 Task: Create in the project AgileJump and in the Backlog issue 'Implement a new cloud-based supply chain management system for a company with advanced supply chain visibility and planning features' a child issue 'Code optimization for energy-efficient data compression', and assign it to team member softage.1@softage.net. Create in the project AgileJump and in the Backlog issue 'Integrate a new product customization feature into an existing e-commerce website to enhance product personalization and user experience' a child issue 'Email campaign click-through rate tracking and analysis', and assign it to team member softage.2@softage.net
Action: Mouse moved to (175, 54)
Screenshot: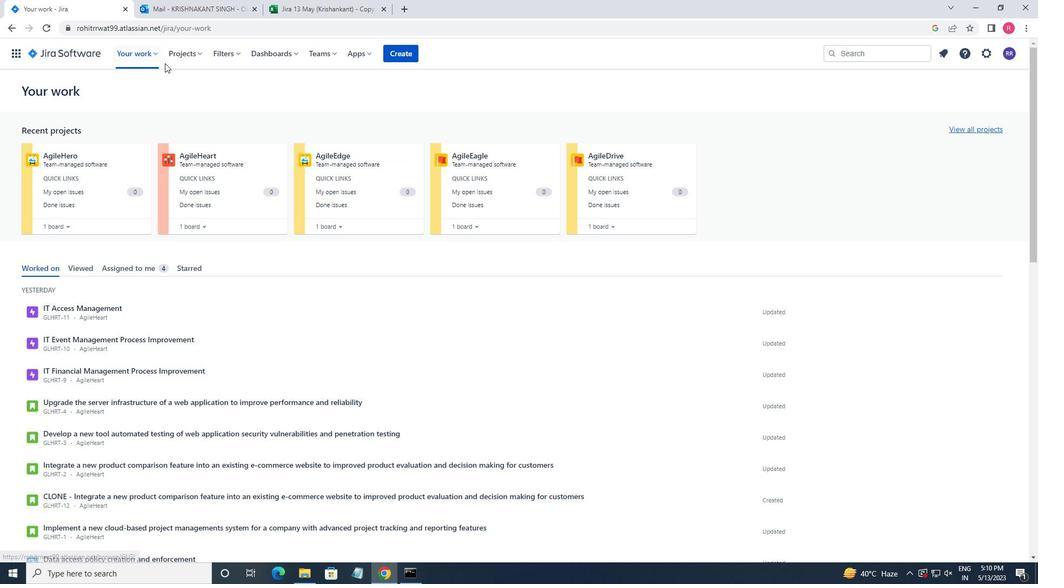 
Action: Mouse pressed left at (175, 54)
Screenshot: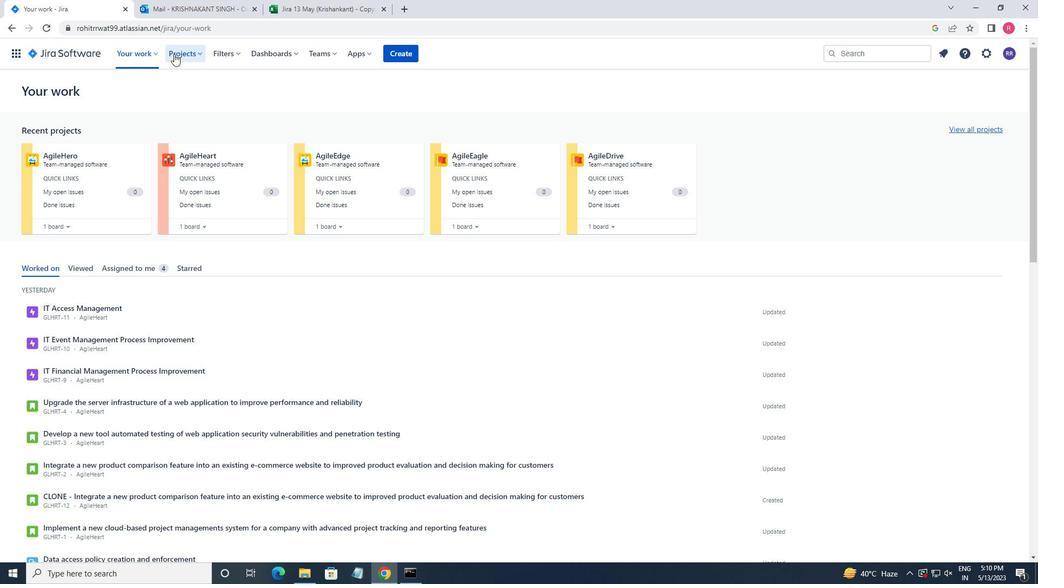 
Action: Mouse moved to (215, 95)
Screenshot: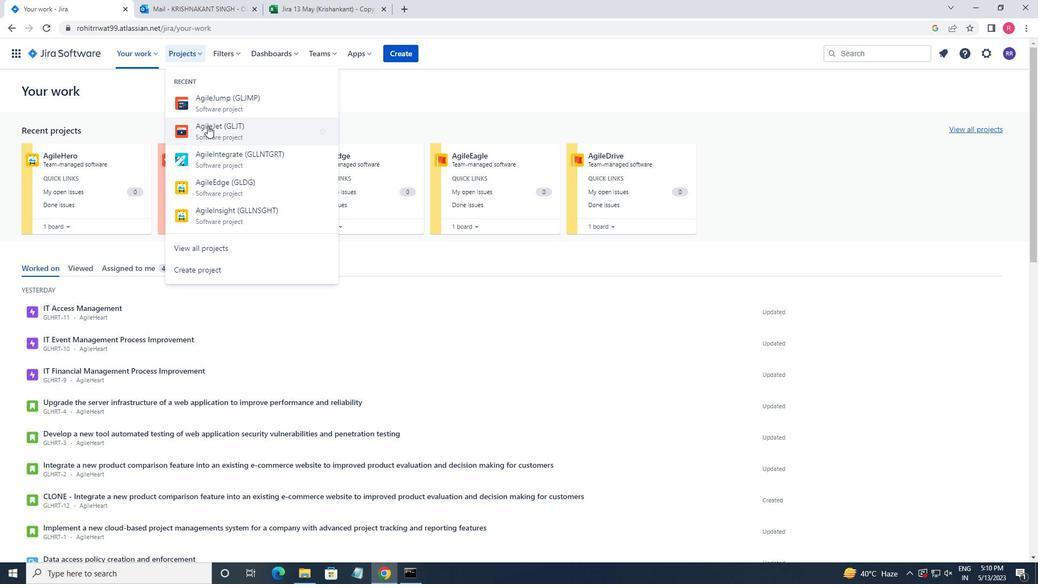 
Action: Mouse pressed left at (215, 95)
Screenshot: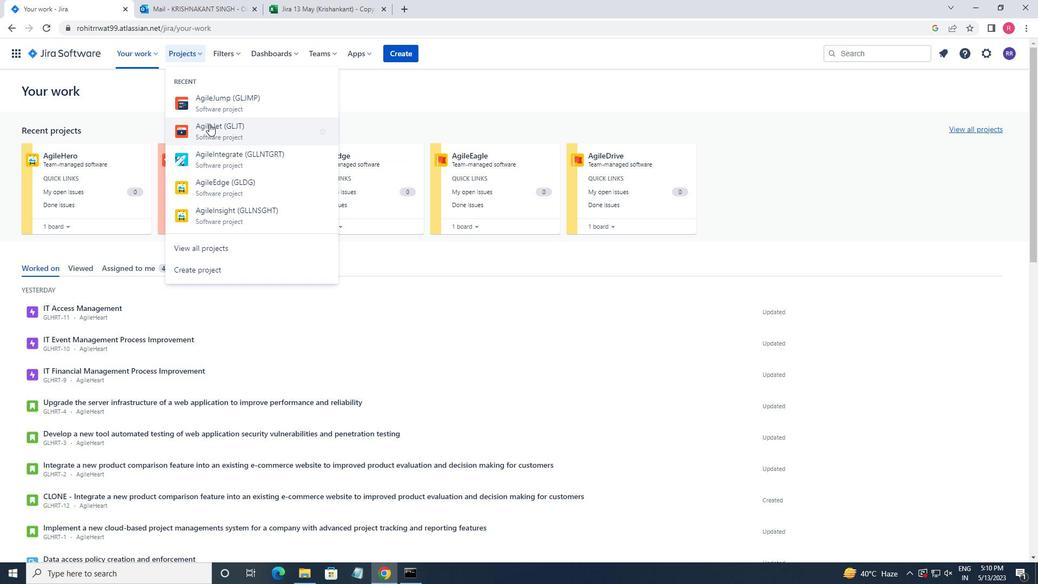 
Action: Mouse moved to (72, 158)
Screenshot: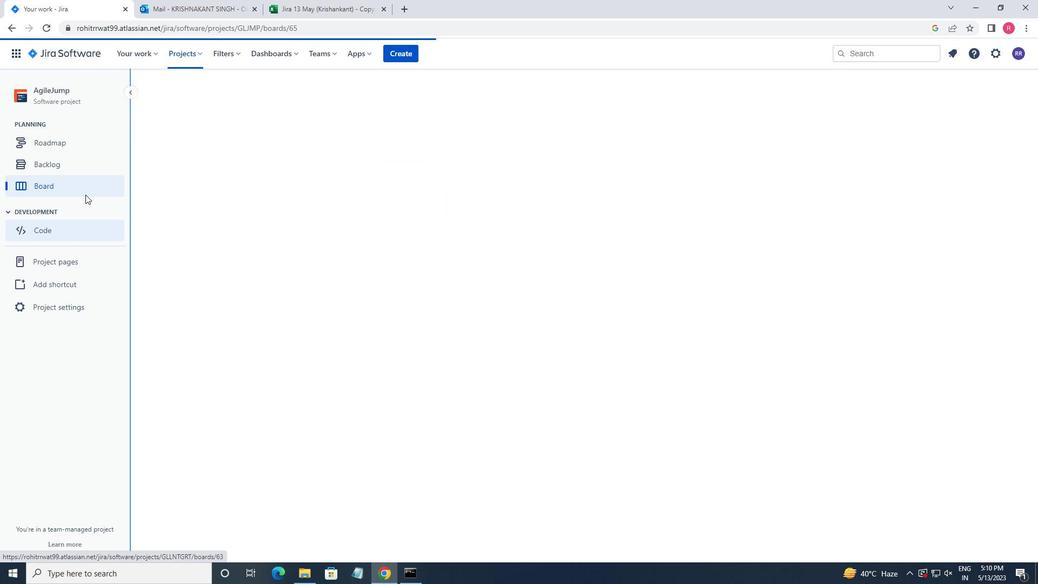 
Action: Mouse pressed left at (72, 158)
Screenshot: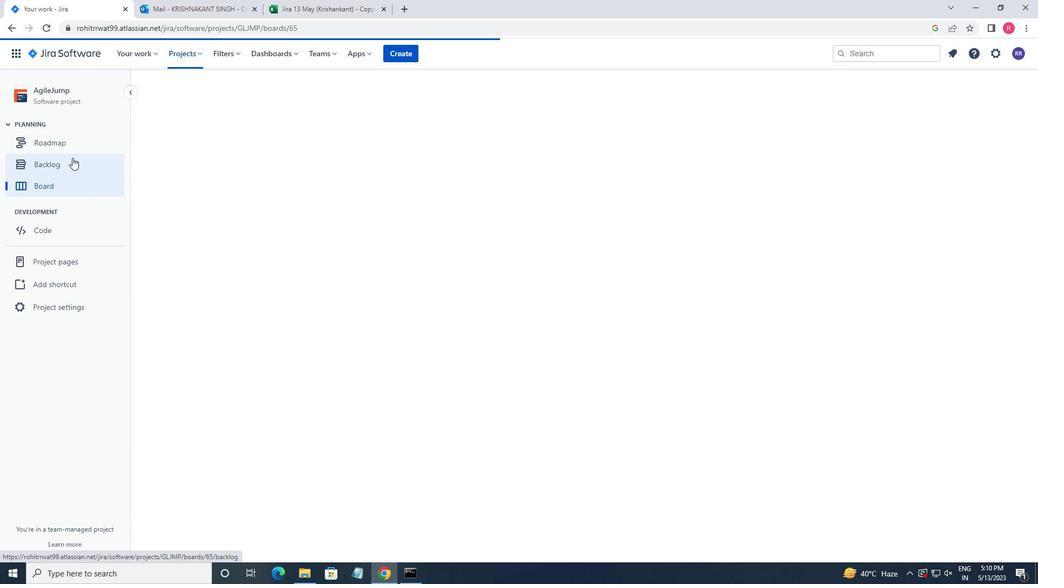 
Action: Mouse moved to (546, 379)
Screenshot: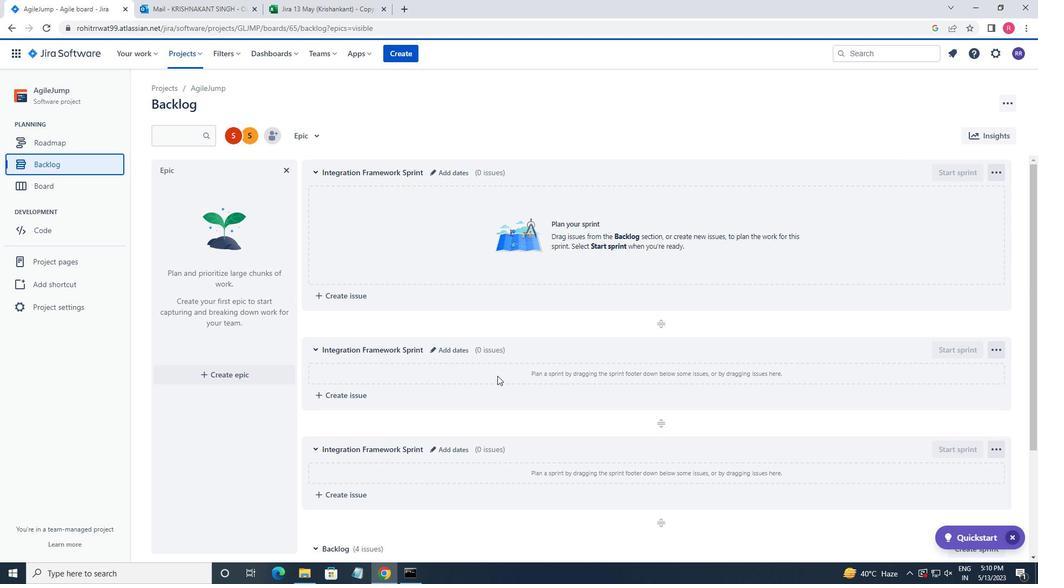 
Action: Mouse scrolled (546, 379) with delta (0, 0)
Screenshot: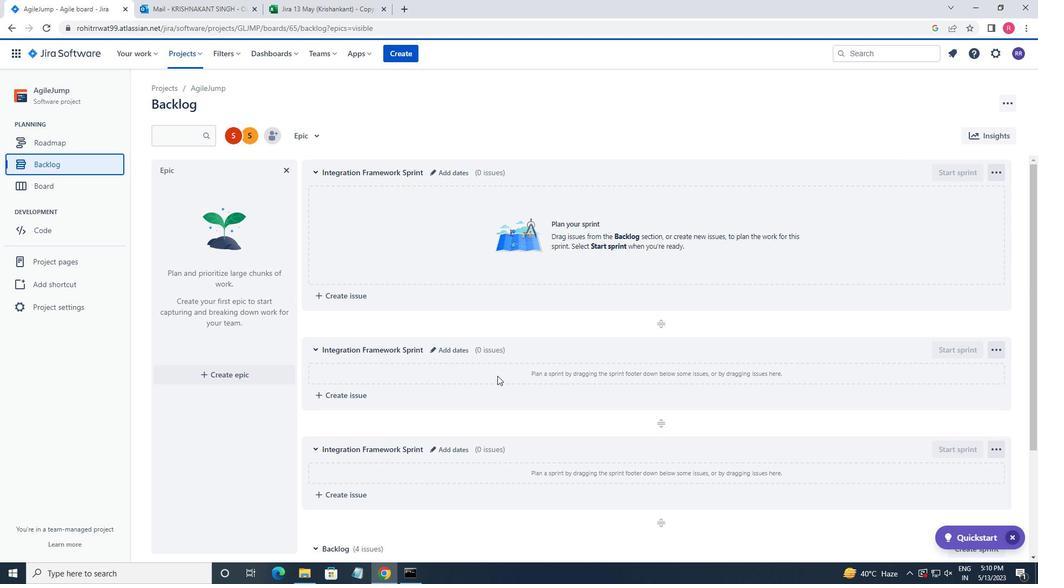 
Action: Mouse moved to (548, 380)
Screenshot: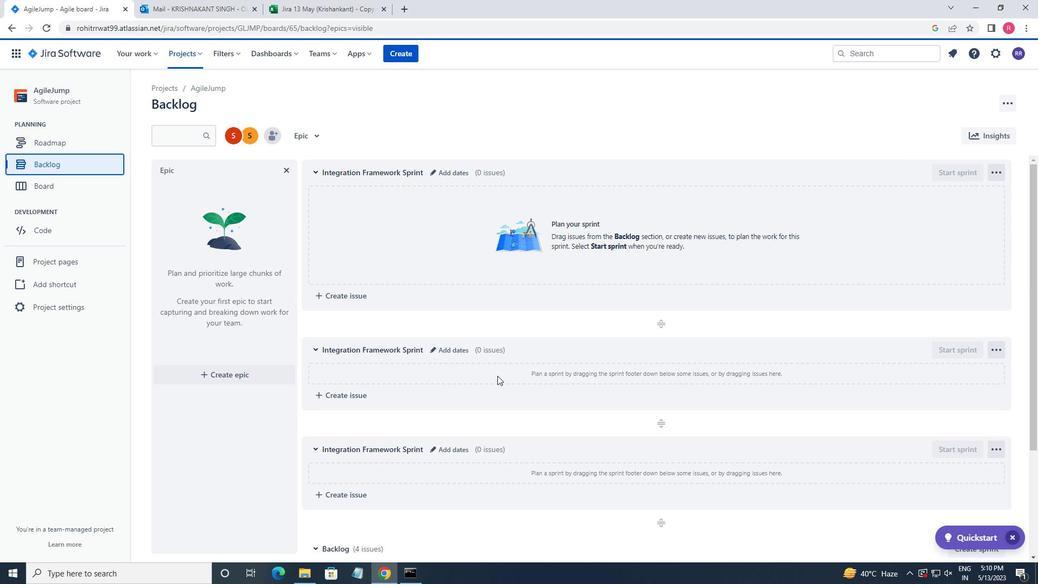 
Action: Mouse scrolled (548, 379) with delta (0, 0)
Screenshot: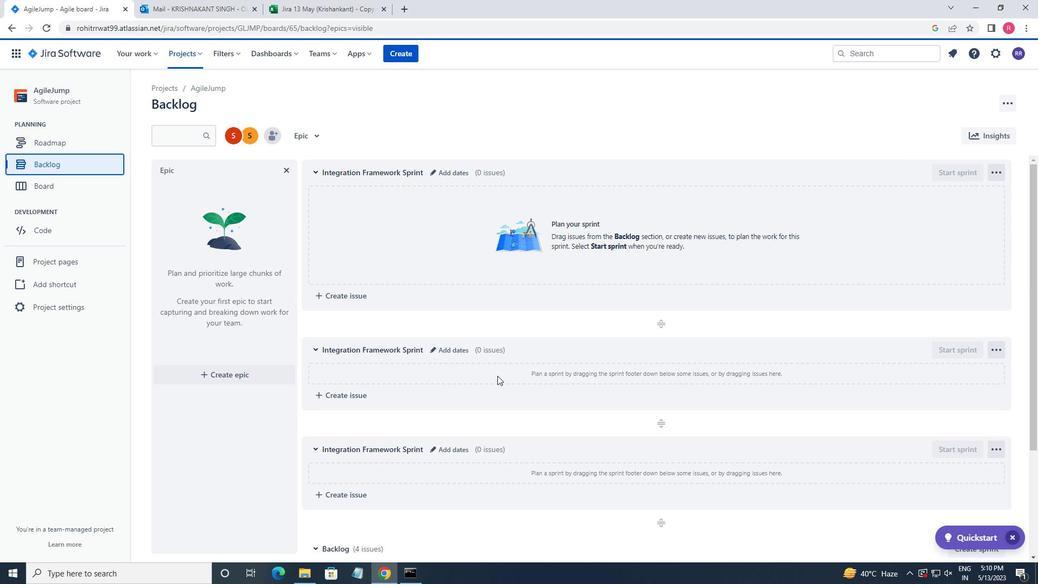 
Action: Mouse moved to (548, 380)
Screenshot: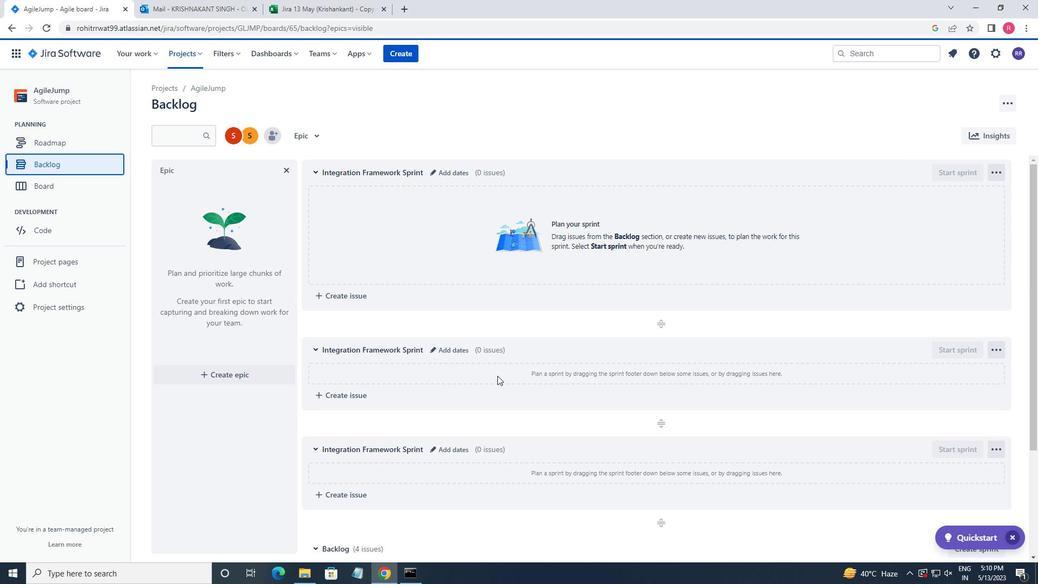 
Action: Mouse scrolled (548, 380) with delta (0, 0)
Screenshot: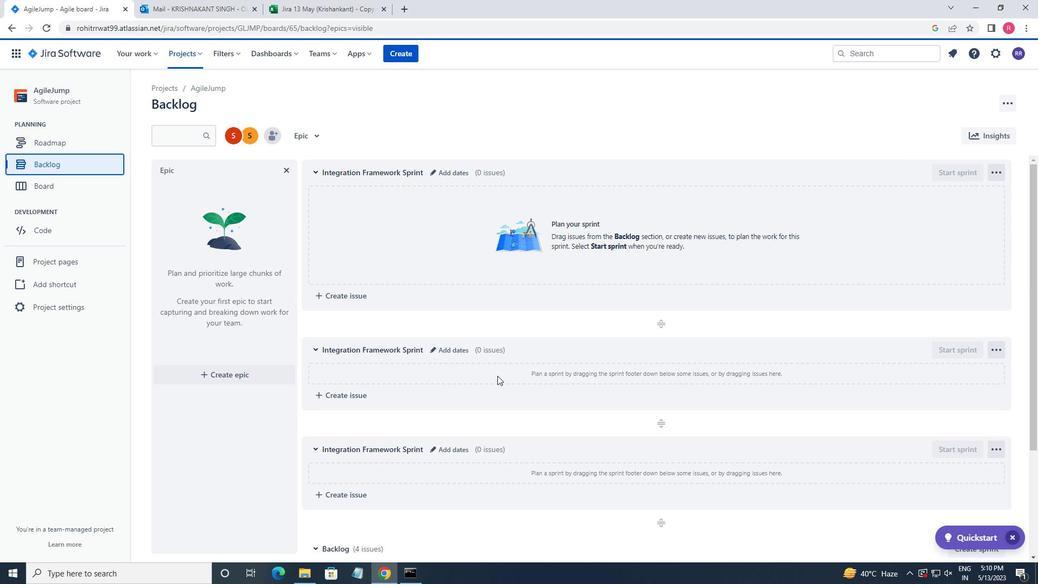 
Action: Mouse moved to (549, 381)
Screenshot: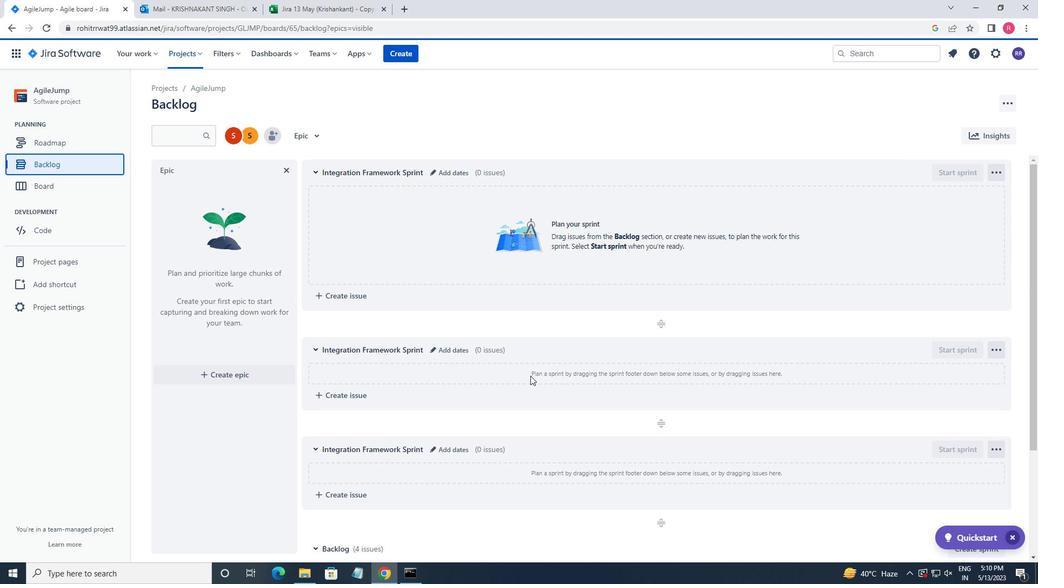 
Action: Mouse scrolled (549, 380) with delta (0, 0)
Screenshot: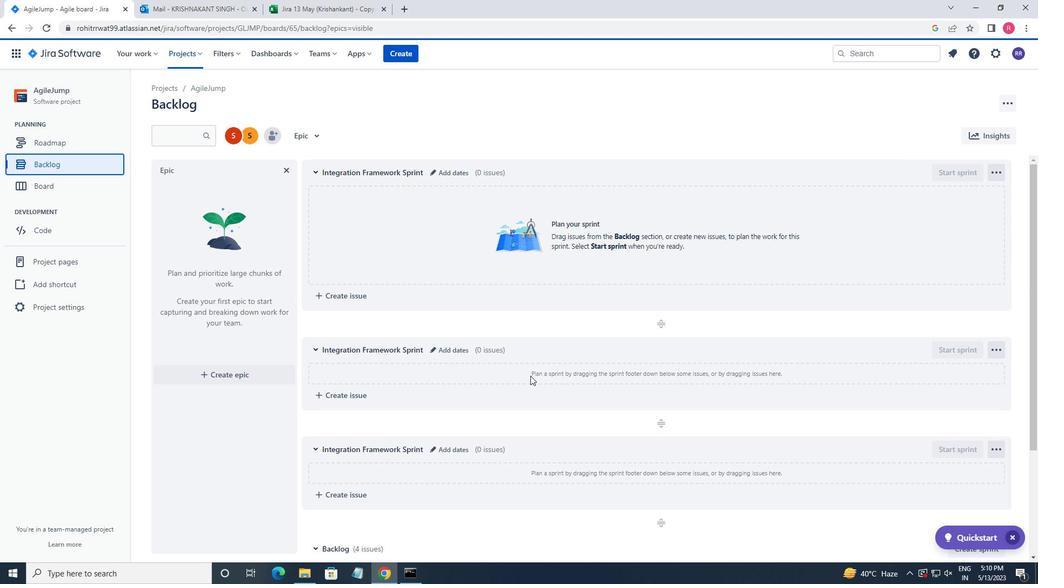 
Action: Mouse moved to (549, 382)
Screenshot: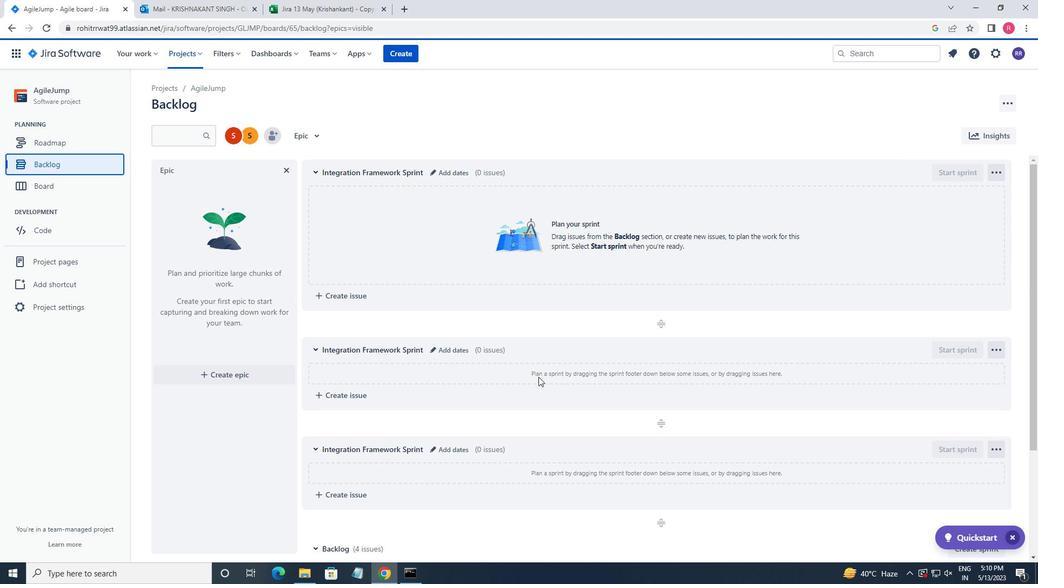
Action: Mouse scrolled (549, 381) with delta (0, 0)
Screenshot: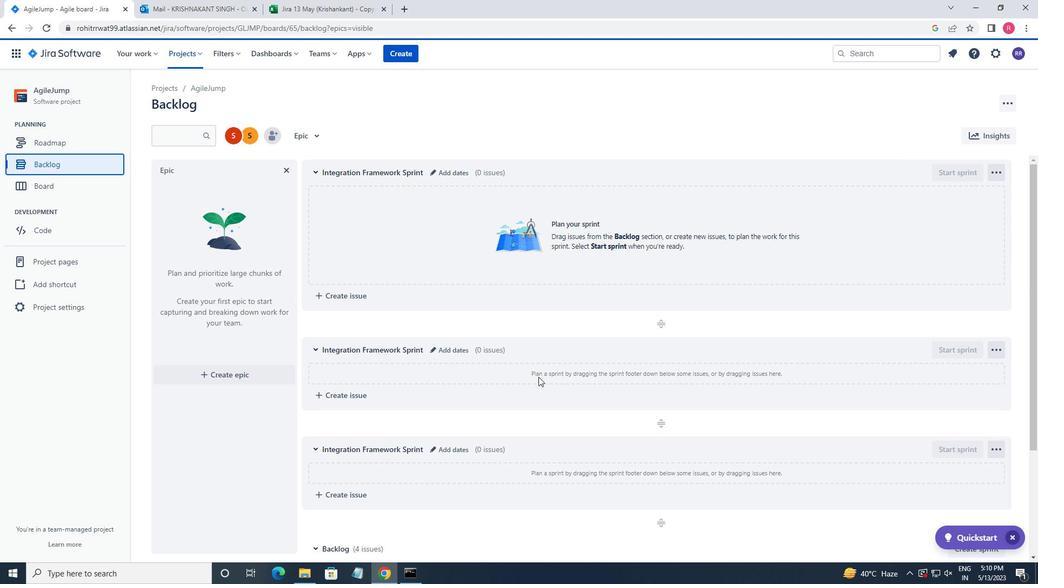 
Action: Mouse moved to (550, 382)
Screenshot: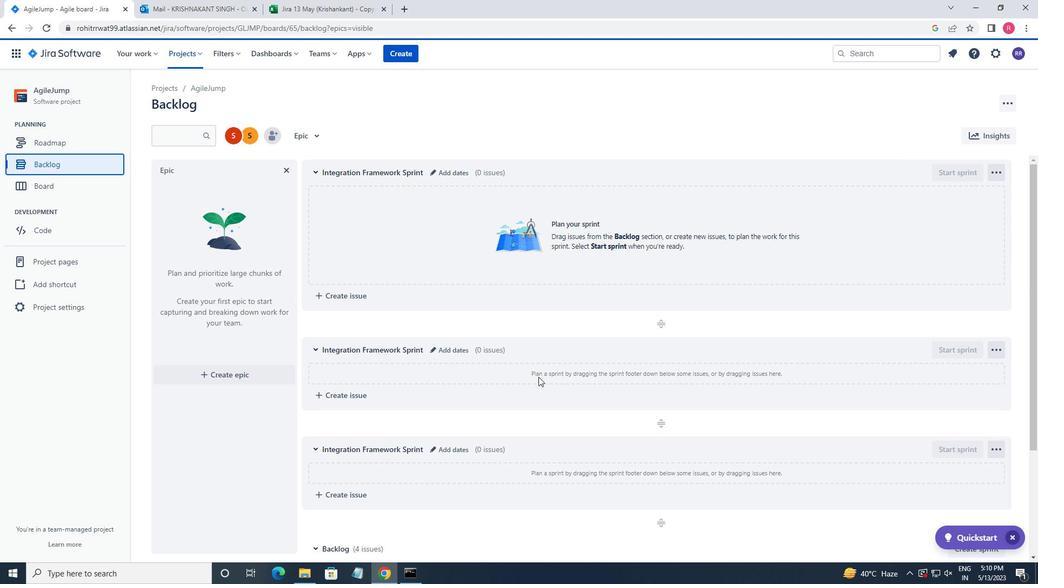 
Action: Mouse scrolled (550, 382) with delta (0, 0)
Screenshot: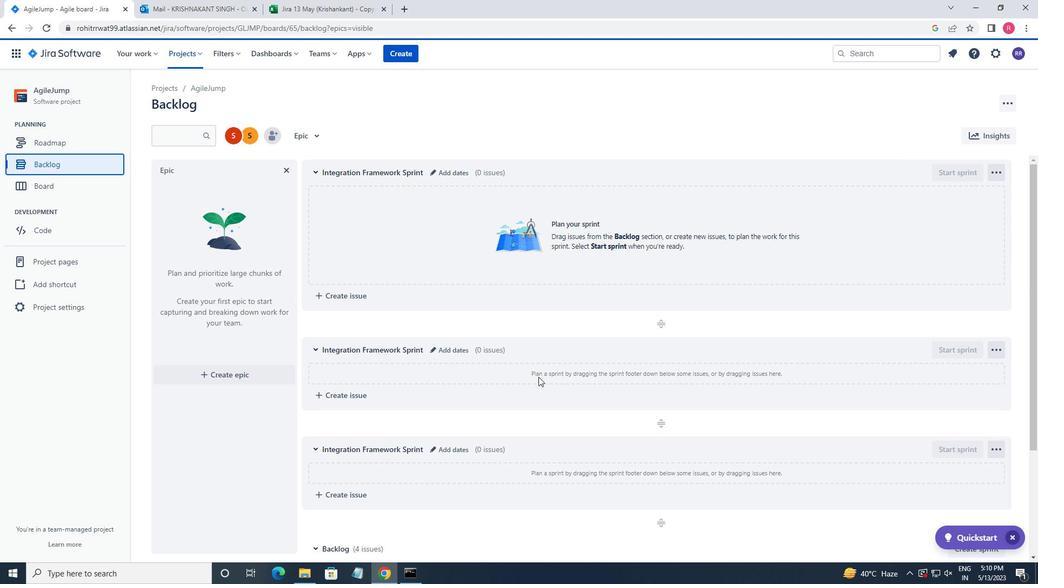 
Action: Mouse moved to (614, 469)
Screenshot: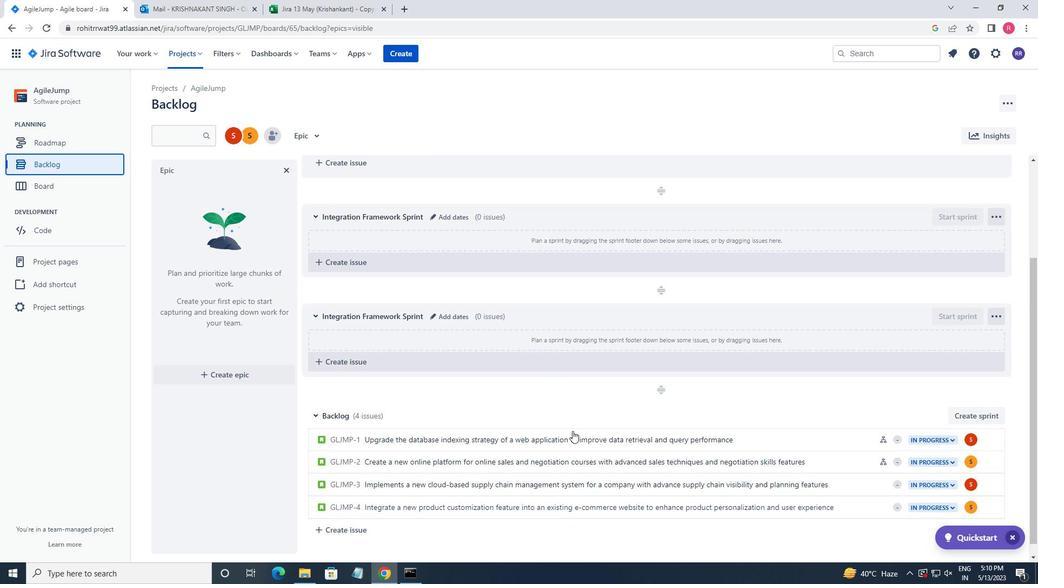 
Action: Mouse scrolled (614, 468) with delta (0, 0)
Screenshot: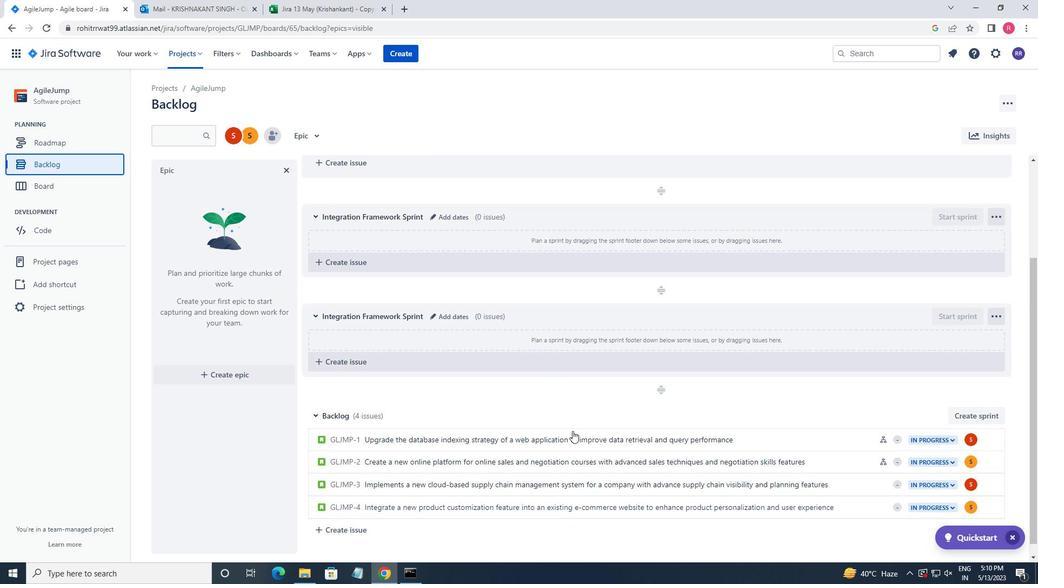 
Action: Mouse moved to (632, 469)
Screenshot: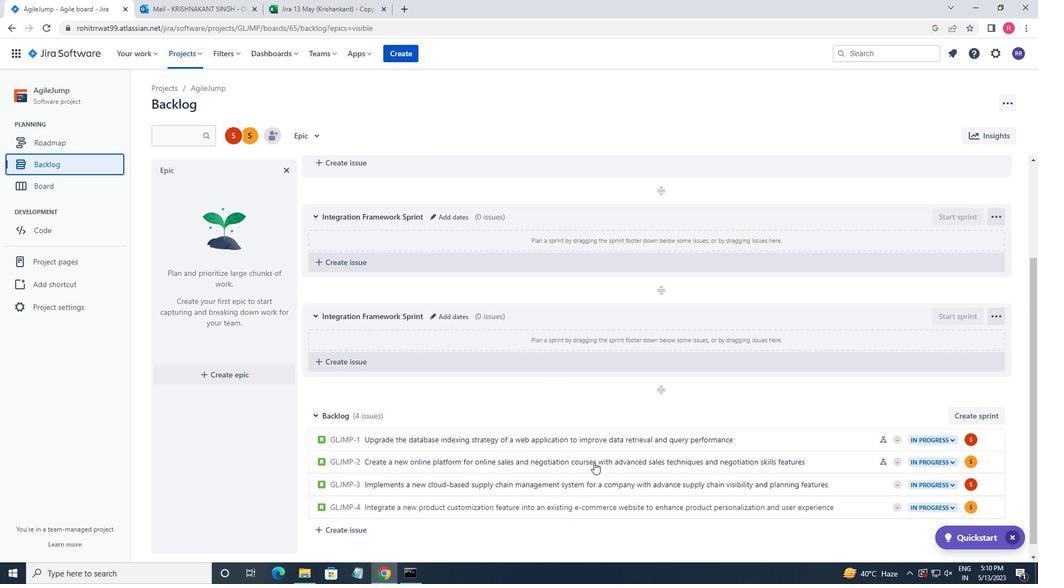 
Action: Mouse scrolled (632, 468) with delta (0, 0)
Screenshot: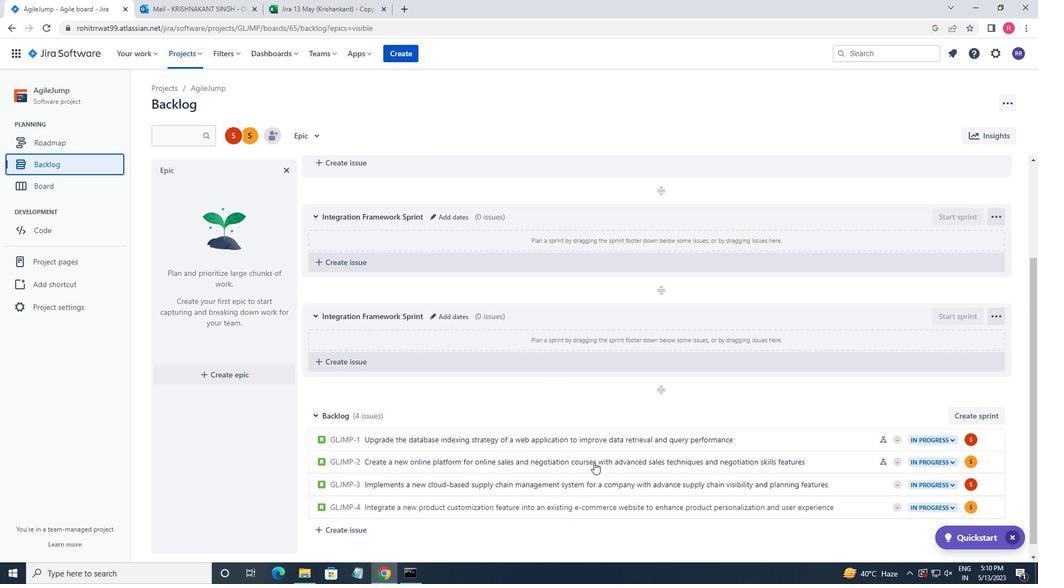 
Action: Mouse moved to (663, 469)
Screenshot: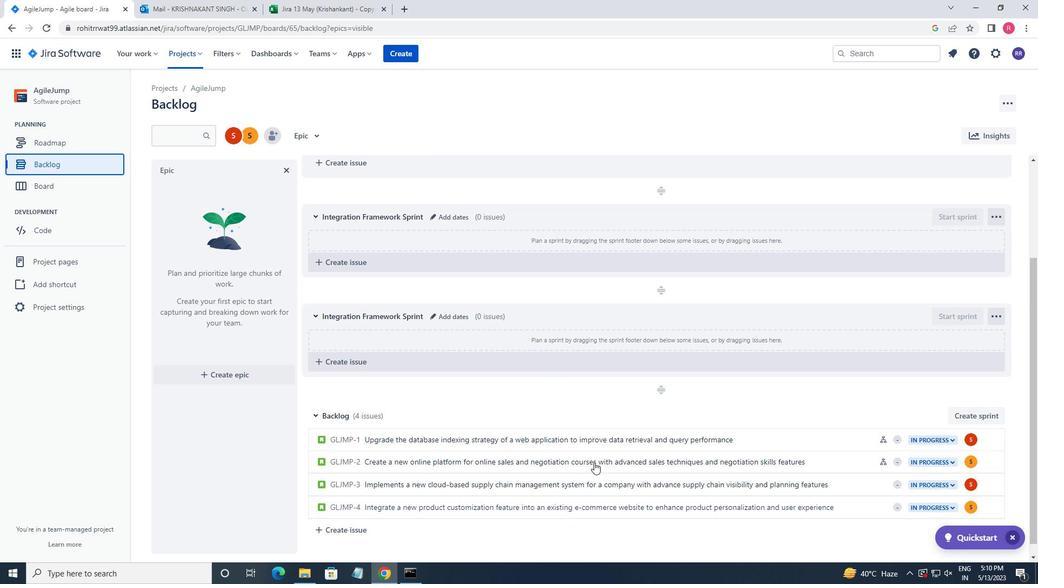 
Action: Mouse scrolled (663, 468) with delta (0, 0)
Screenshot: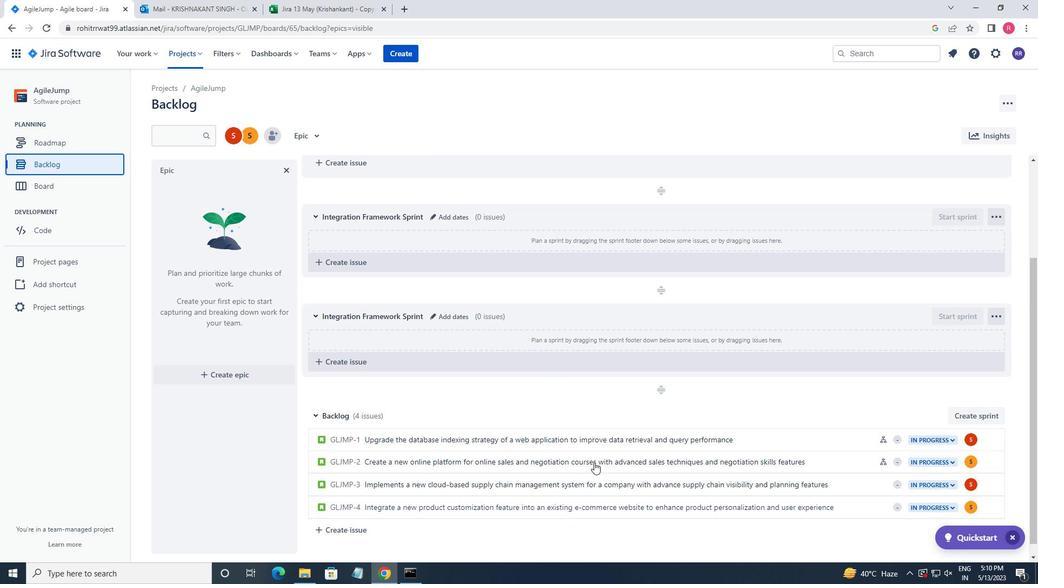 
Action: Mouse moved to (700, 468)
Screenshot: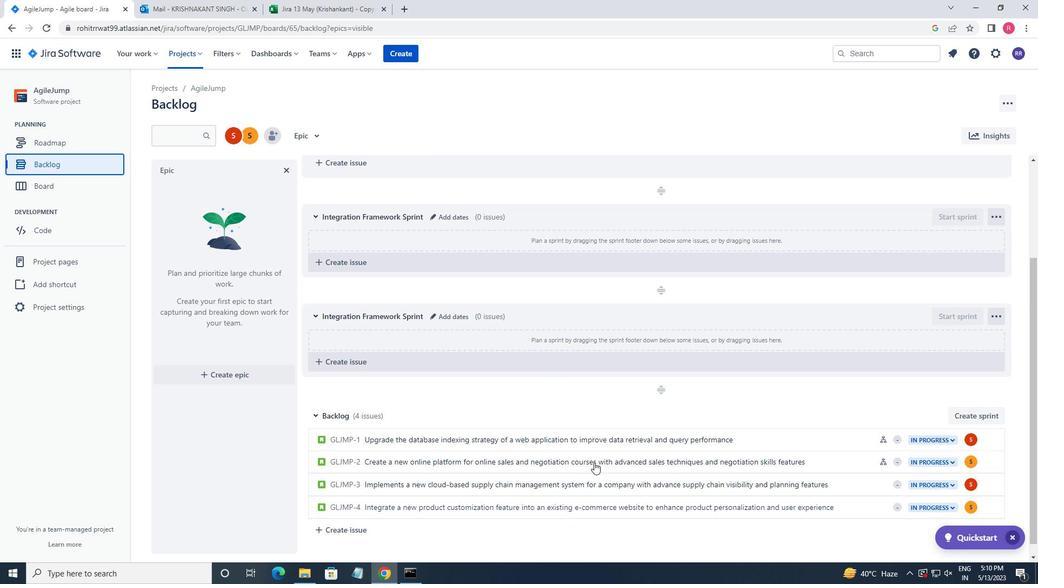 
Action: Mouse scrolled (700, 468) with delta (0, 0)
Screenshot: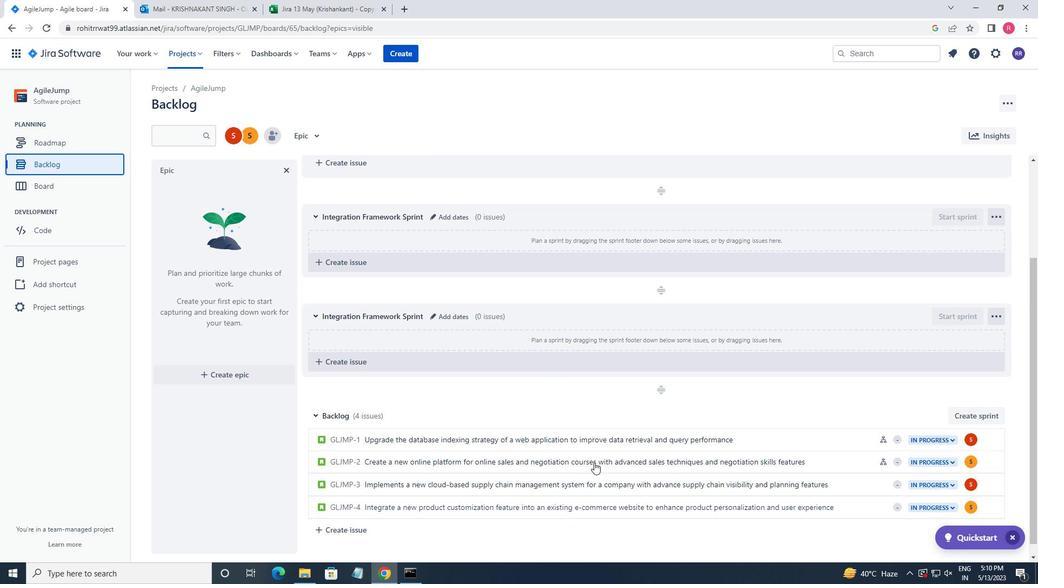 
Action: Mouse moved to (861, 470)
Screenshot: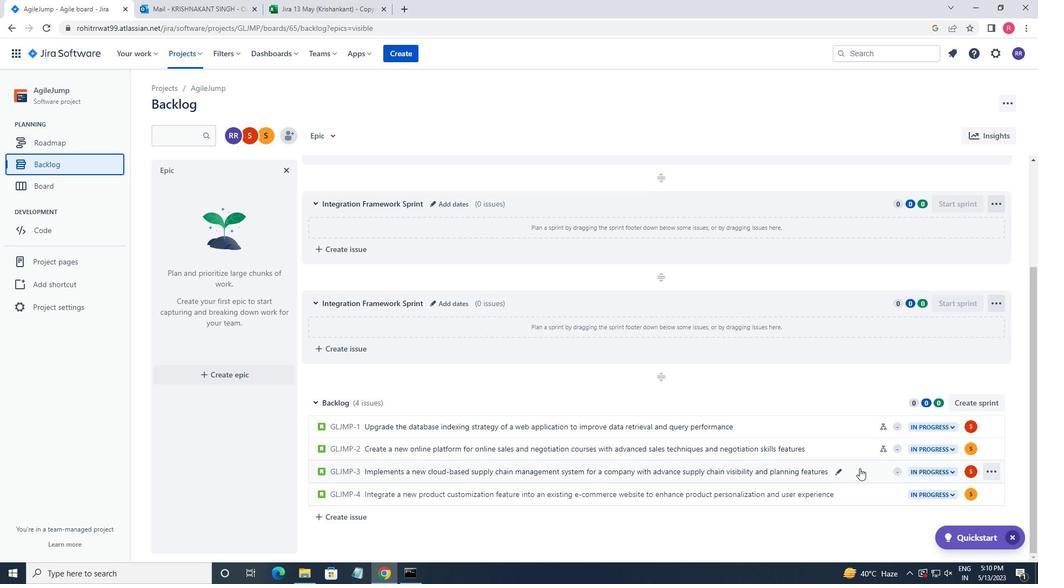 
Action: Mouse pressed left at (861, 470)
Screenshot: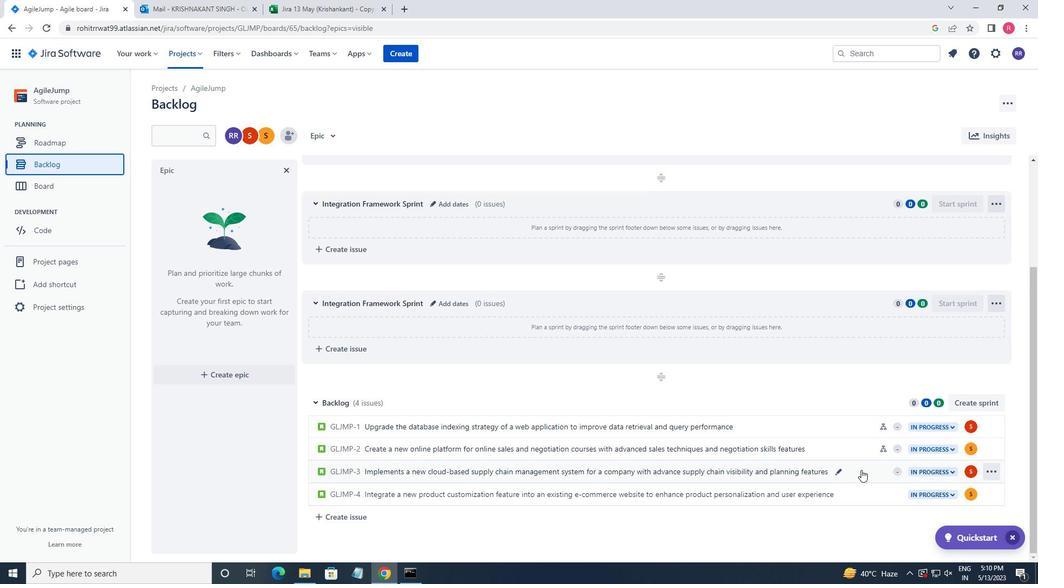 
Action: Mouse moved to (853, 274)
Screenshot: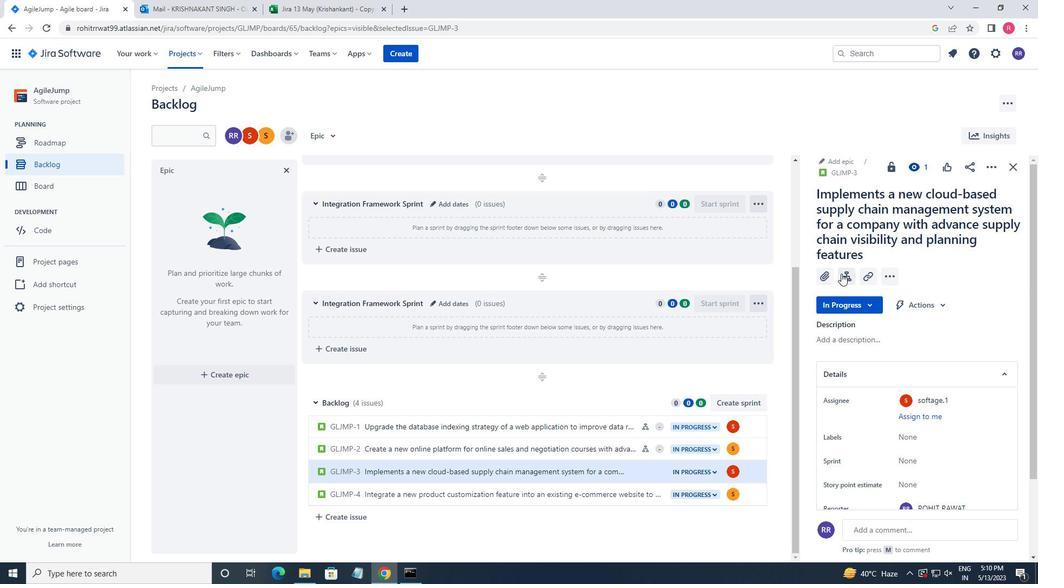 
Action: Mouse pressed left at (853, 274)
Screenshot: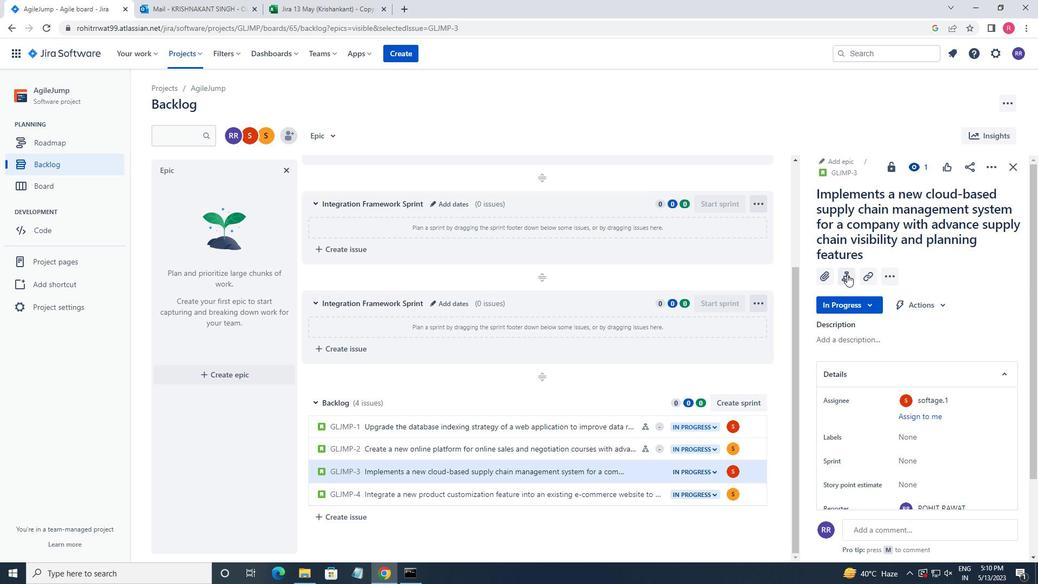 
Action: Mouse moved to (853, 274)
Screenshot: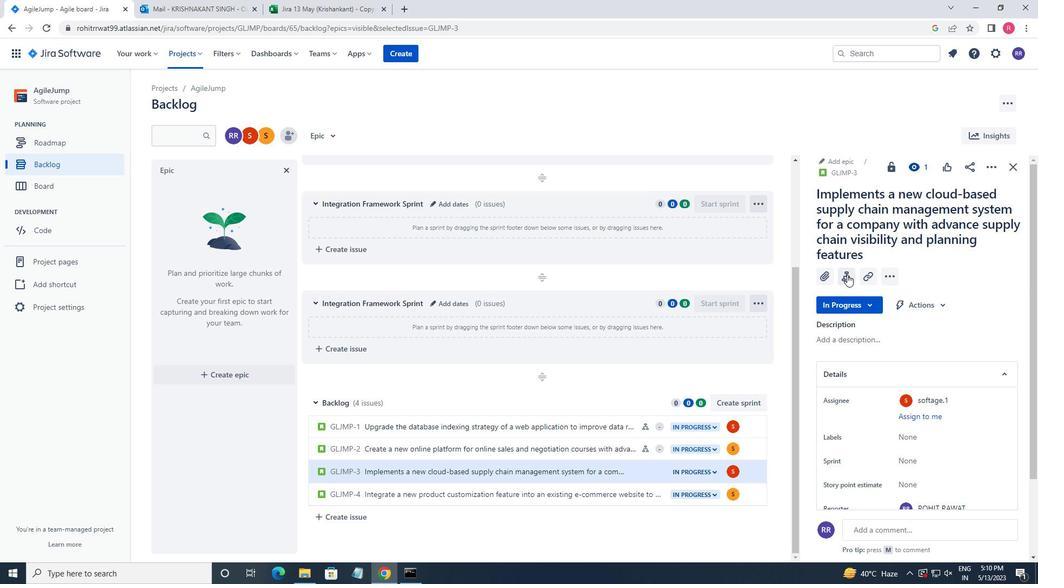 
Action: Key pressed <Key.shift>CODE<Key.space>OPTIMIZATION<Key.space>FOR<Key.space>ENERGY-EFFICIENT<Key.space>DARA<Key.backspace><Key.backspace>TA<Key.space>COMPRESSION<Key.enter>
Screenshot: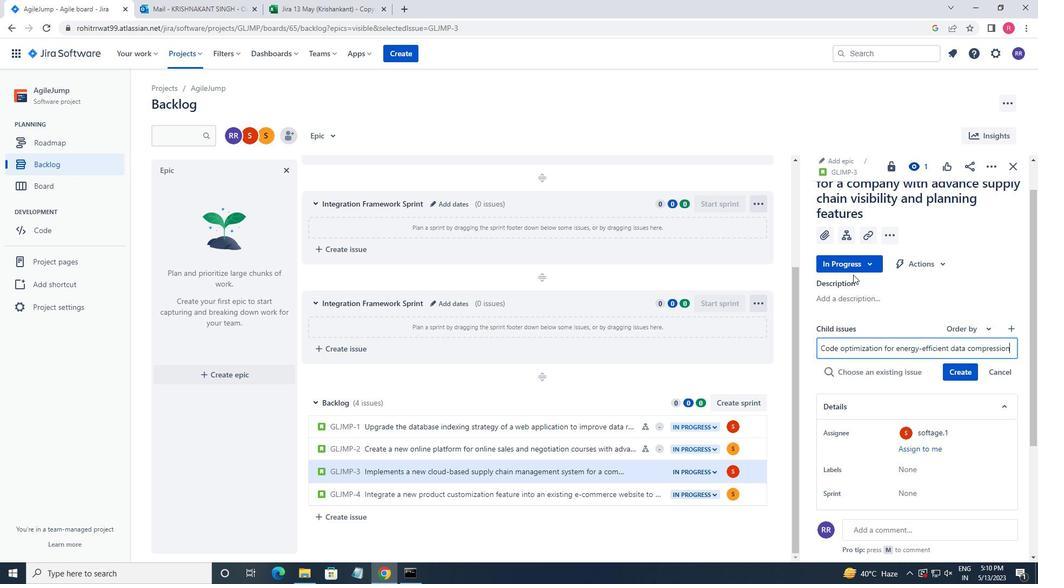 
Action: Mouse moved to (972, 354)
Screenshot: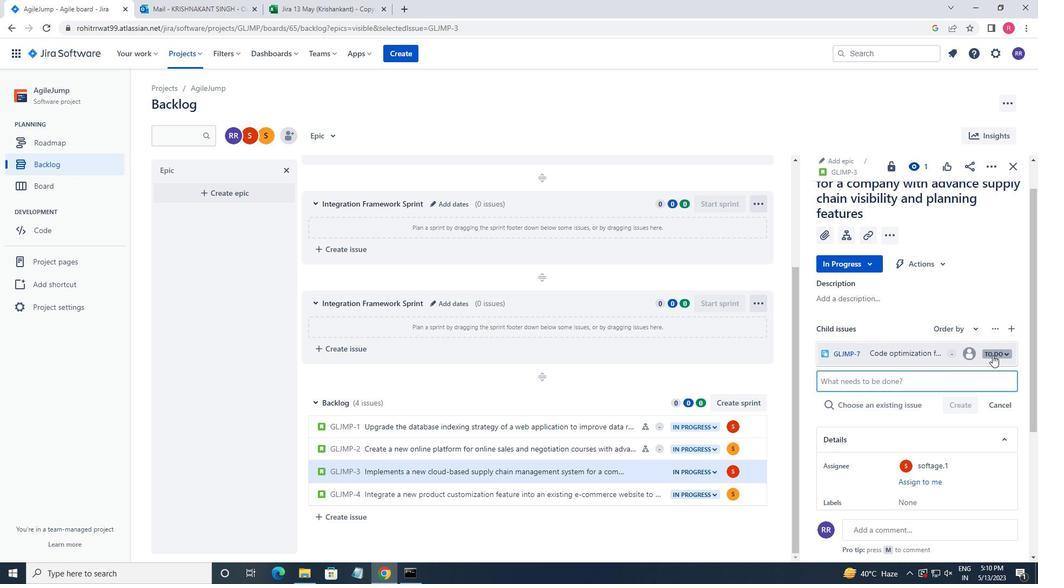 
Action: Mouse pressed left at (972, 354)
Screenshot: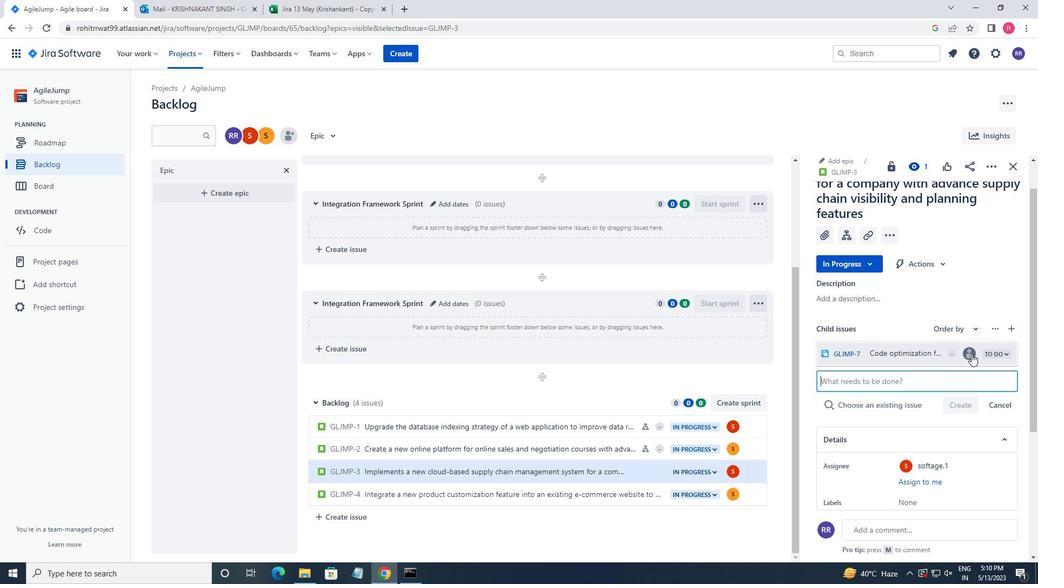 
Action: Key pressed SOFTAGE.1
Screenshot: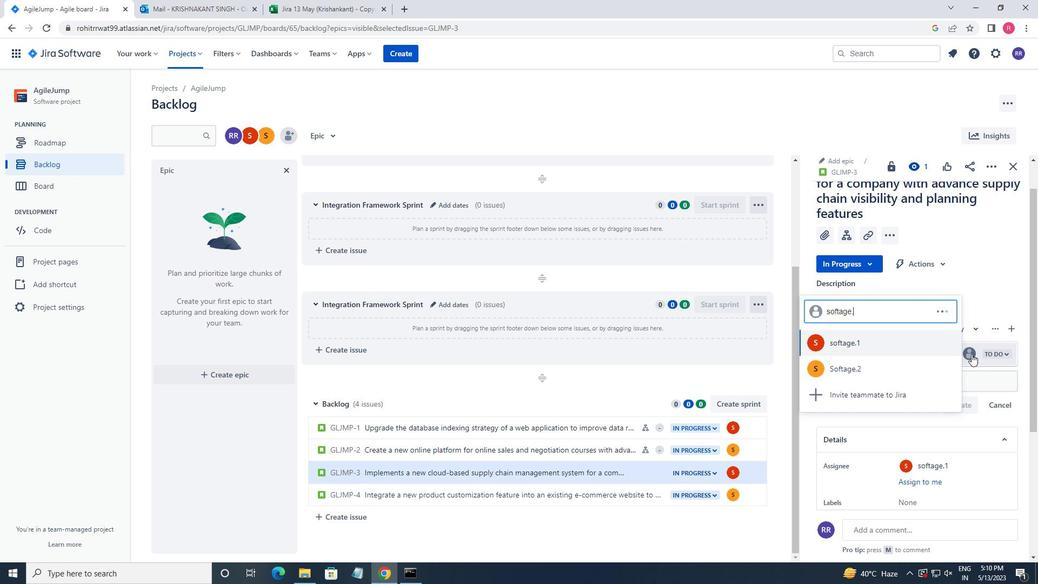 
Action: Mouse moved to (876, 339)
Screenshot: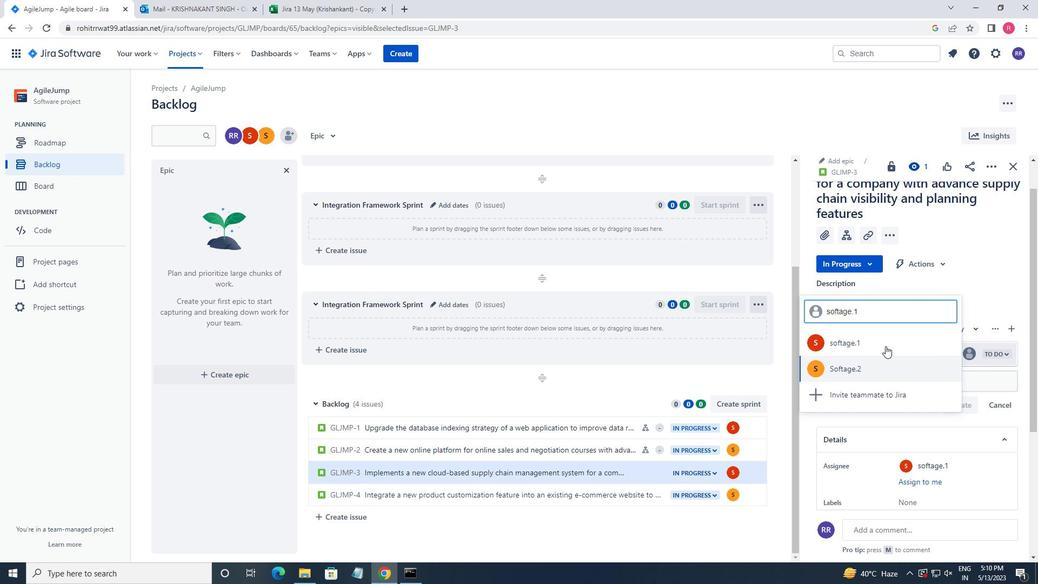 
Action: Mouse pressed left at (876, 339)
Screenshot: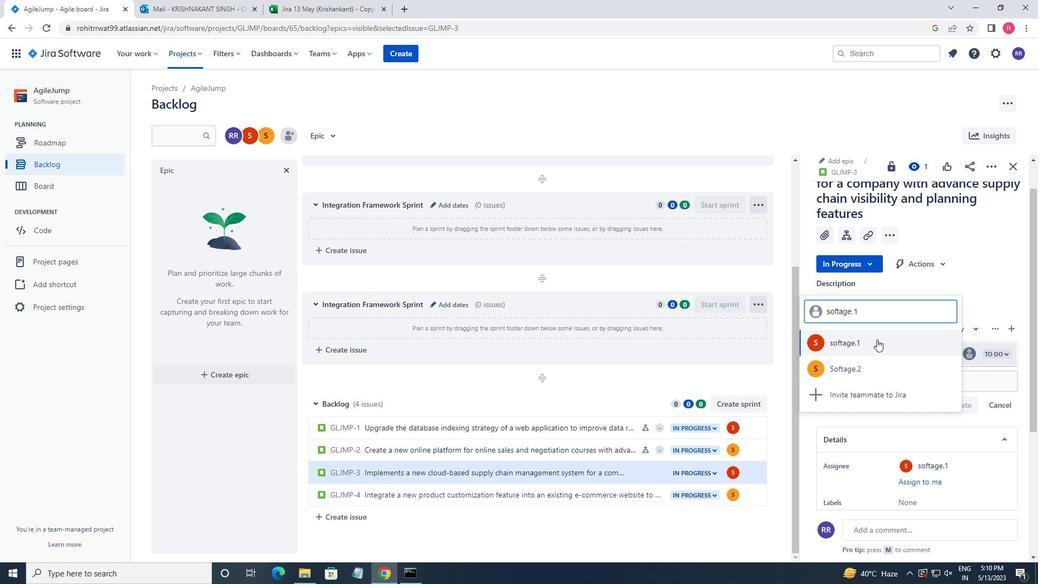
Action: Mouse moved to (639, 500)
Screenshot: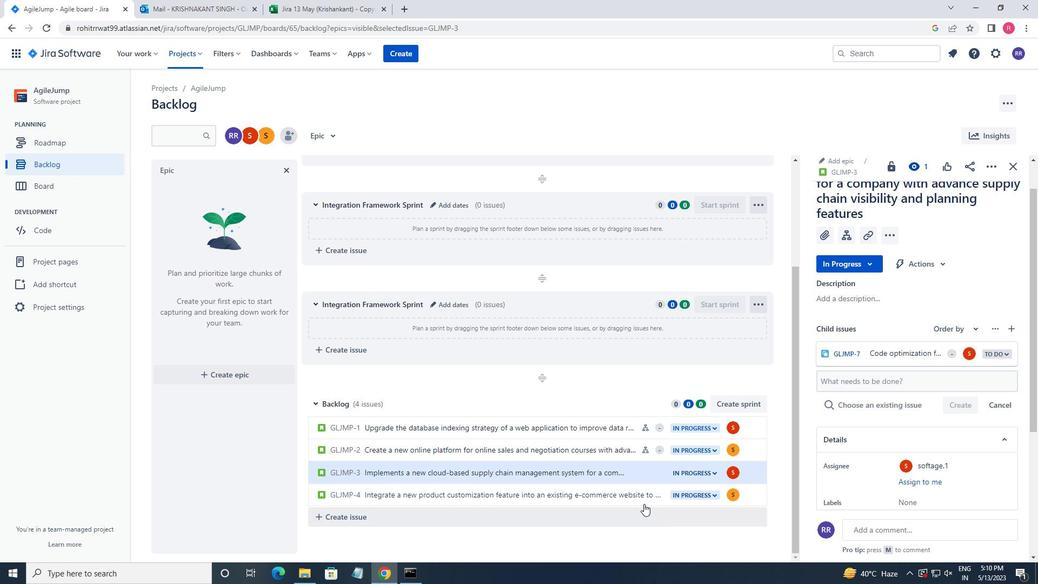 
Action: Mouse pressed left at (639, 500)
Screenshot: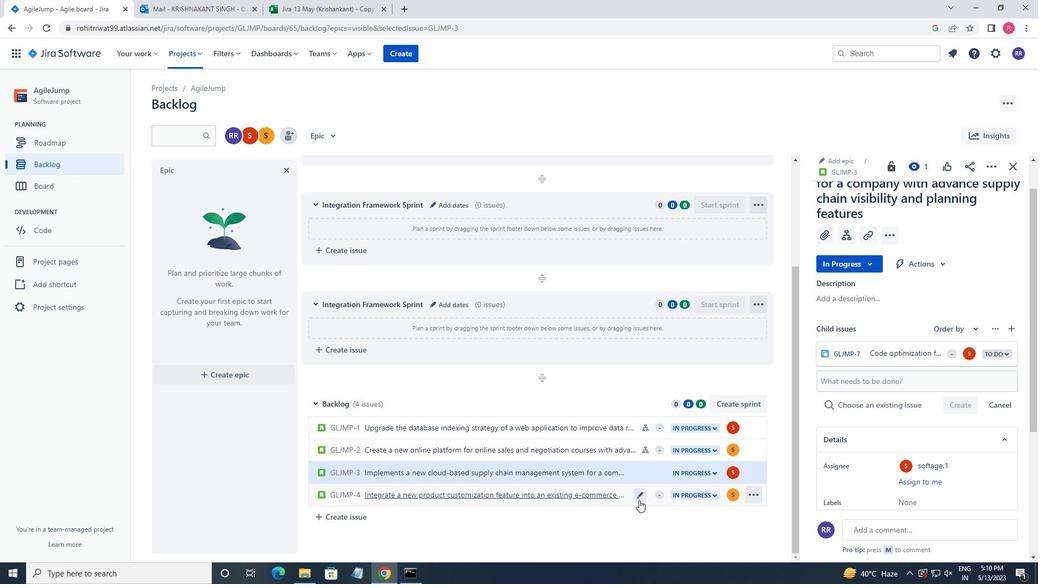
Action: Mouse moved to (656, 500)
Screenshot: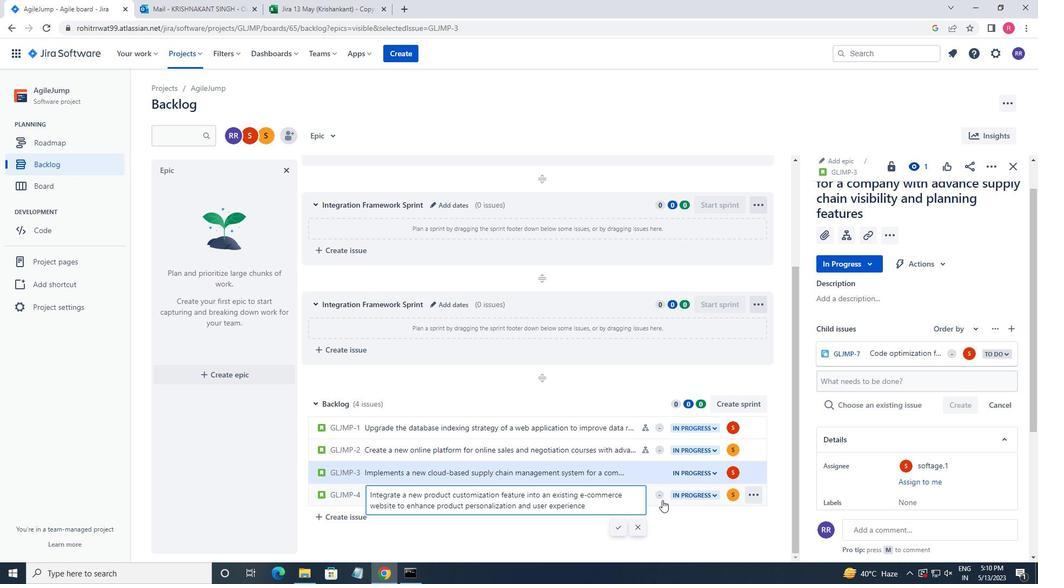 
Action: Mouse pressed left at (656, 500)
Screenshot: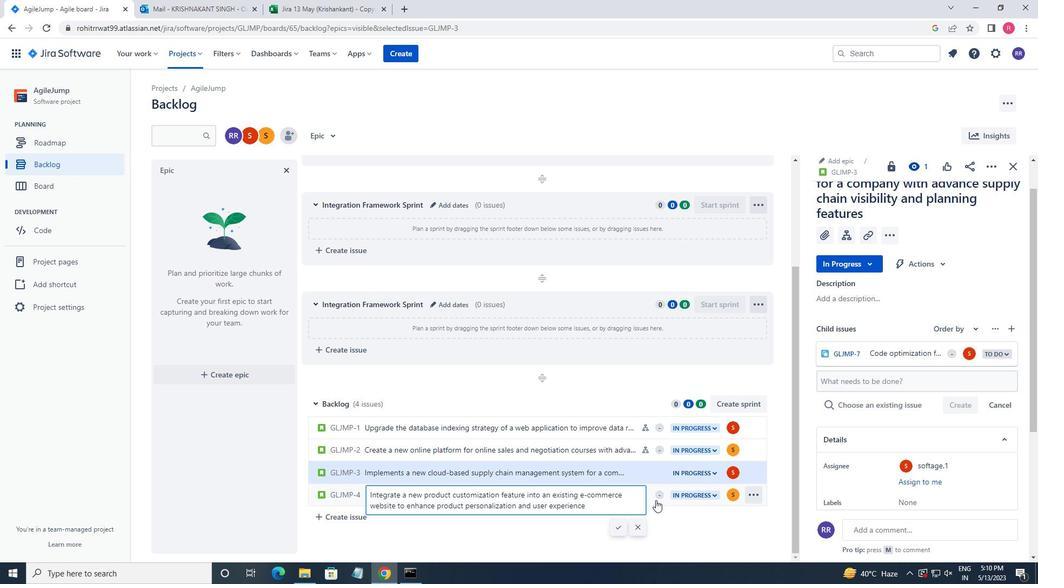 
Action: Mouse moved to (849, 280)
Screenshot: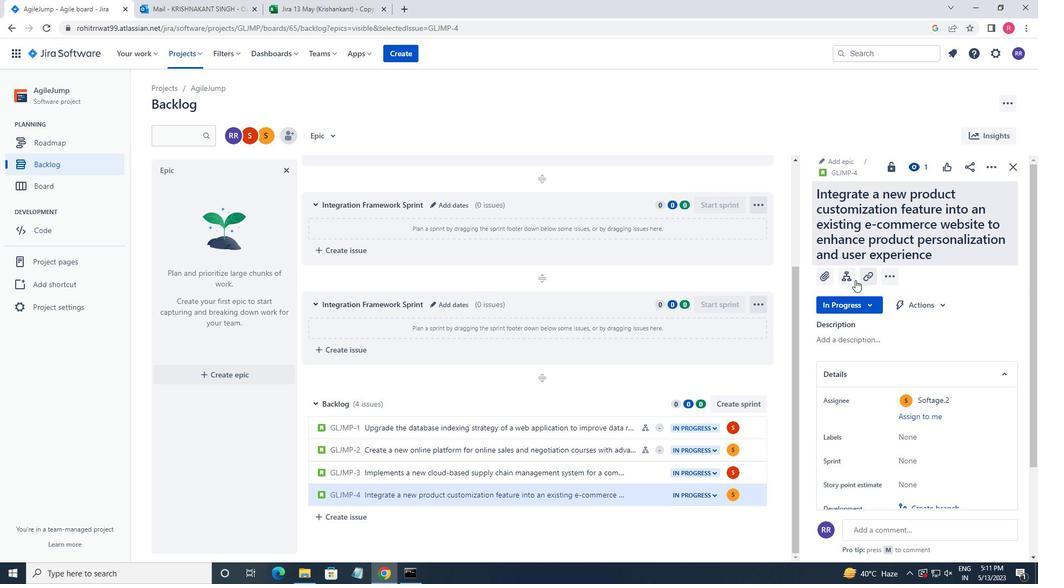 
Action: Mouse pressed left at (849, 280)
Screenshot: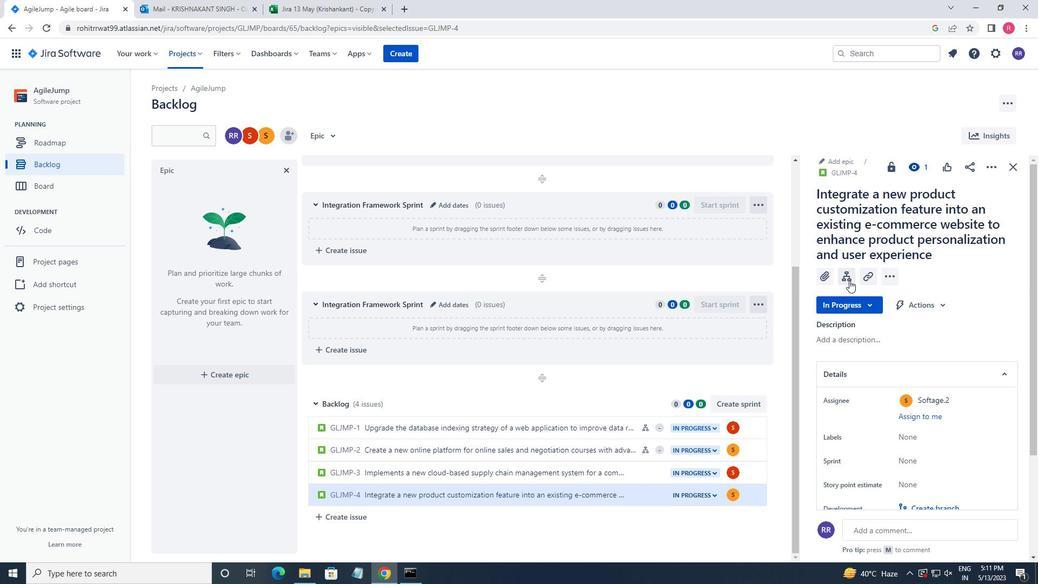 
Action: Mouse moved to (872, 356)
Screenshot: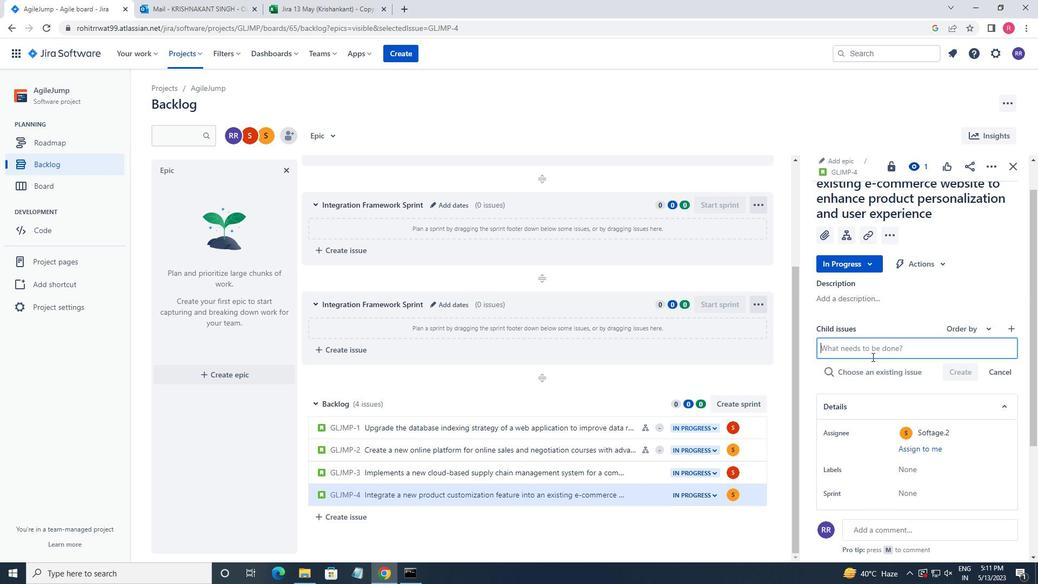 
Action: Key pressed <Key.shift>EMAIL<Key.space>COMPAIGN<Key.space>CLICK-THROUTH
Screenshot: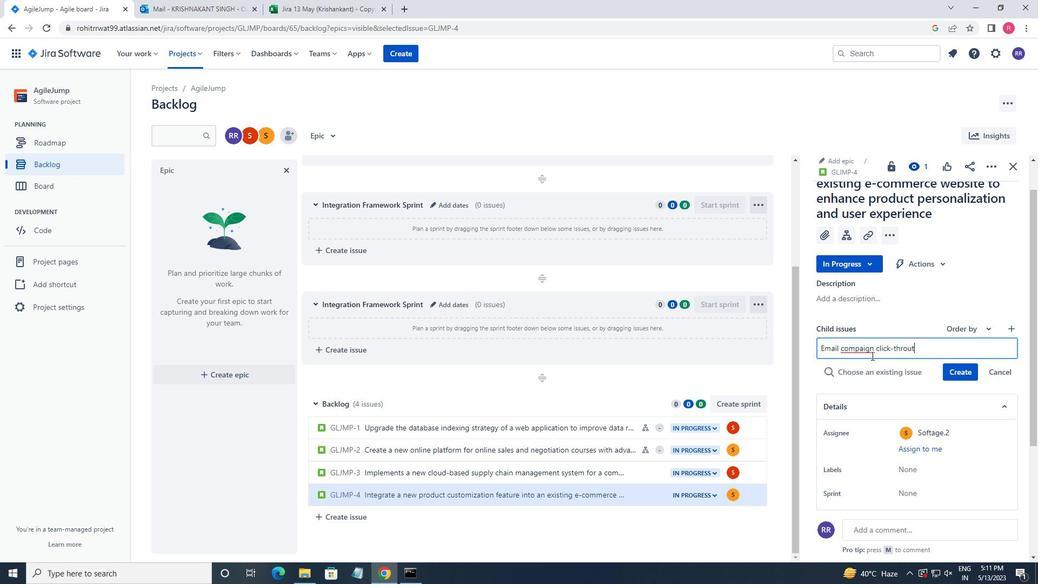 
Action: Mouse moved to (876, 351)
Screenshot: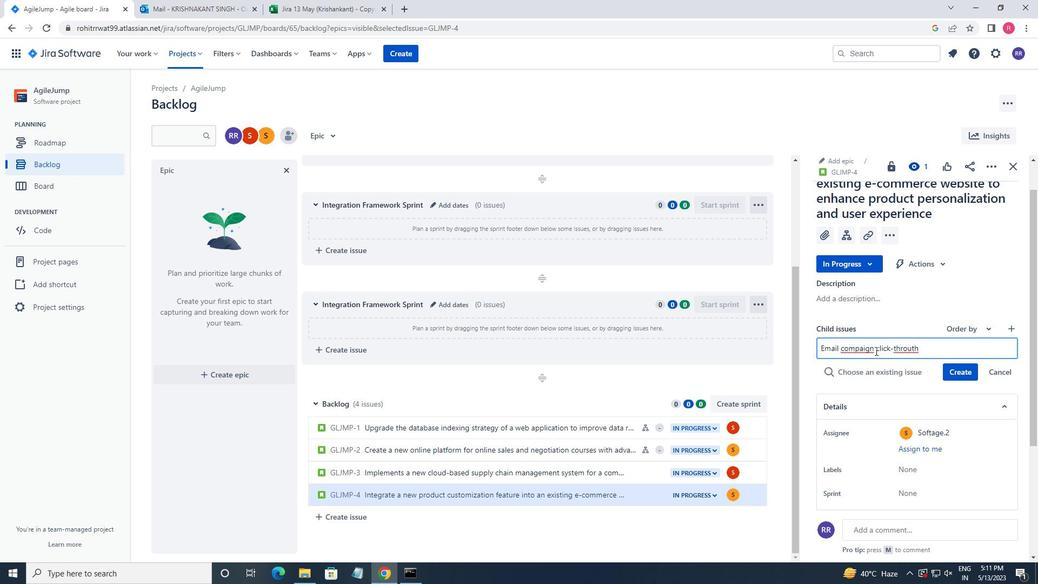 
Action: Key pressed <Key.backspace><Key.backspace><Key.backspace><Key.backspace>PUGH<Key.left><Key.left><Key.right><Key.right><Key.left><Key.left><Key.left><Key.backspace>O<Key.left><Key.left><Key.left><Key.left><Key.left><Key.left><Key.left><Key.left><Key.left><Key.left><Key.left><Key.left><Key.left><Key.left><Key.left><Key.left><Key.left><Key.left><Key.left><Key.right><Key.right><Key.right><Key.right><Key.right><Key.right><Key.right><Key.right><Key.left><Key.left><Key.left><Key.left><Key.left><Key.left><Key.left><Key.left><Key.right><Key.right><Key.backspace>A<Key.right><Key.right><Key.right><Key.right><Key.right><Key.right><Key.right><Key.right><Key.right><Key.right><Key.right><Key.right><Key.right><Key.right><Key.right><Key.right><Key.right><Key.right><Key.right><Key.right><Key.right><Key.right><Key.right><Key.right><Key.space>RATE<Key.space>TRACKING<Key.space>AND<Key.space>ANALYSIS<Key.enter>
Screenshot: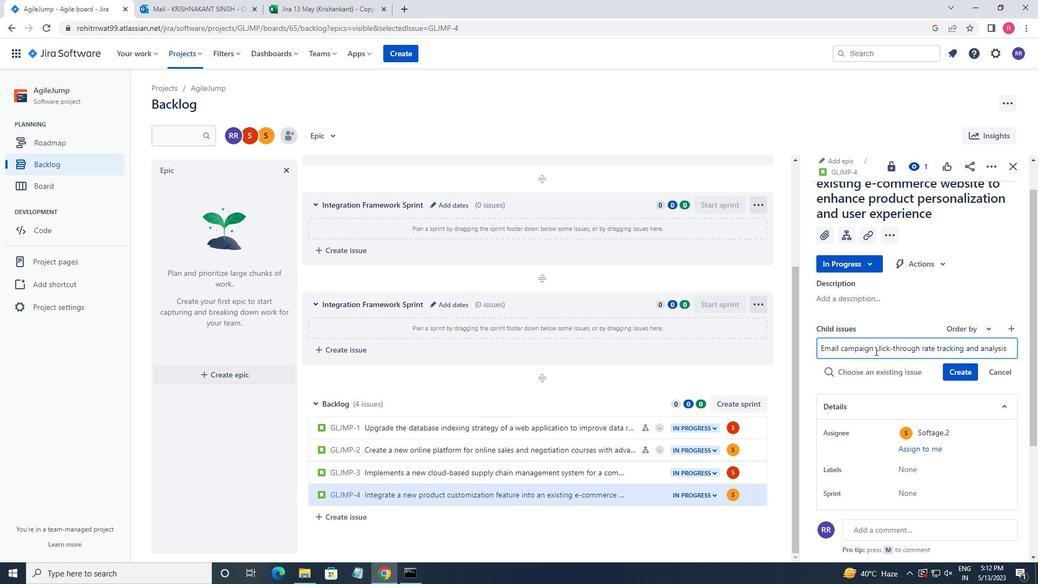 
Action: Mouse moved to (973, 353)
Screenshot: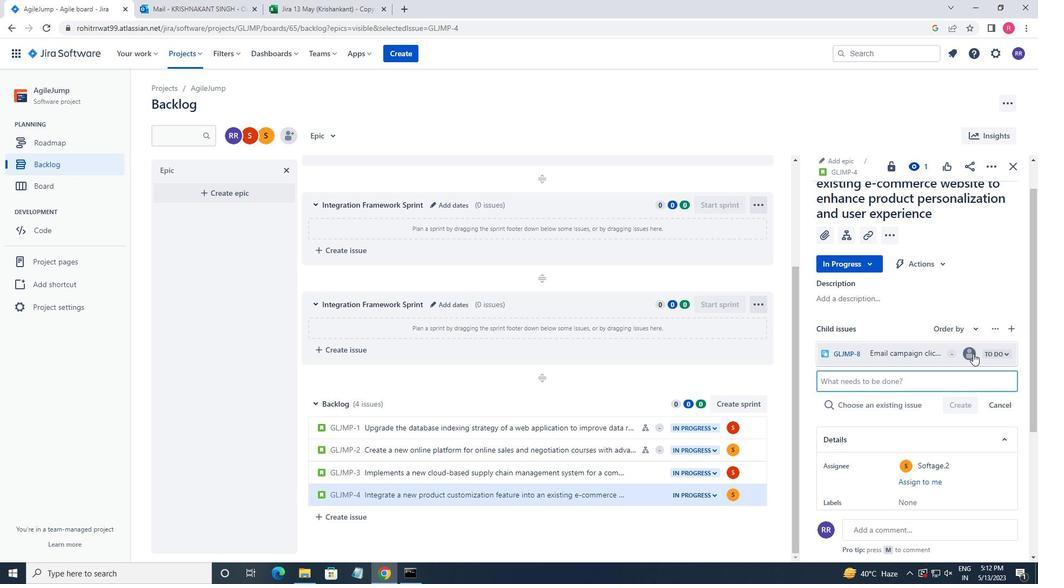 
Action: Mouse pressed left at (973, 353)
Screenshot: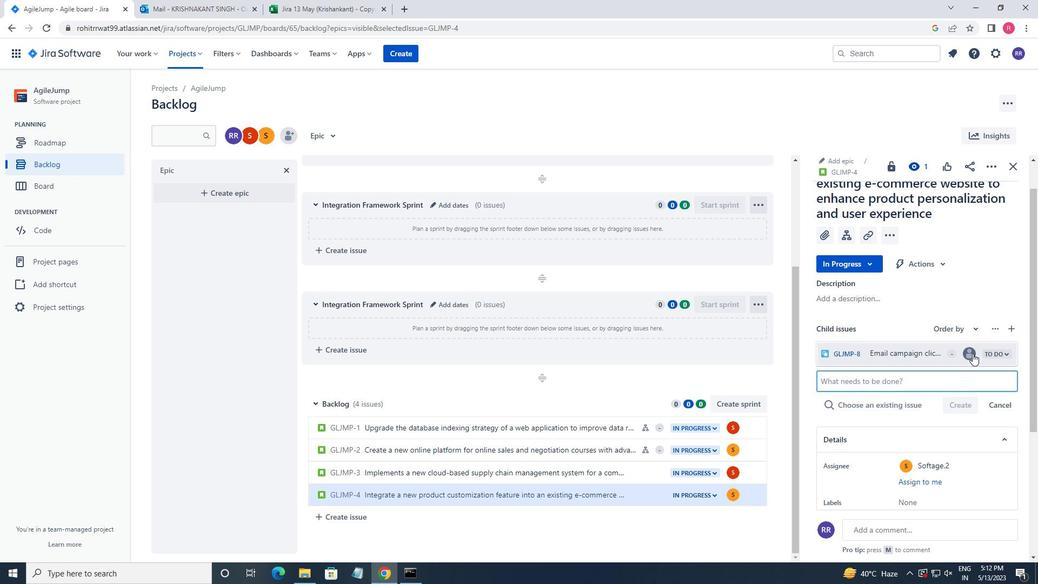 
Action: Mouse moved to (940, 356)
Screenshot: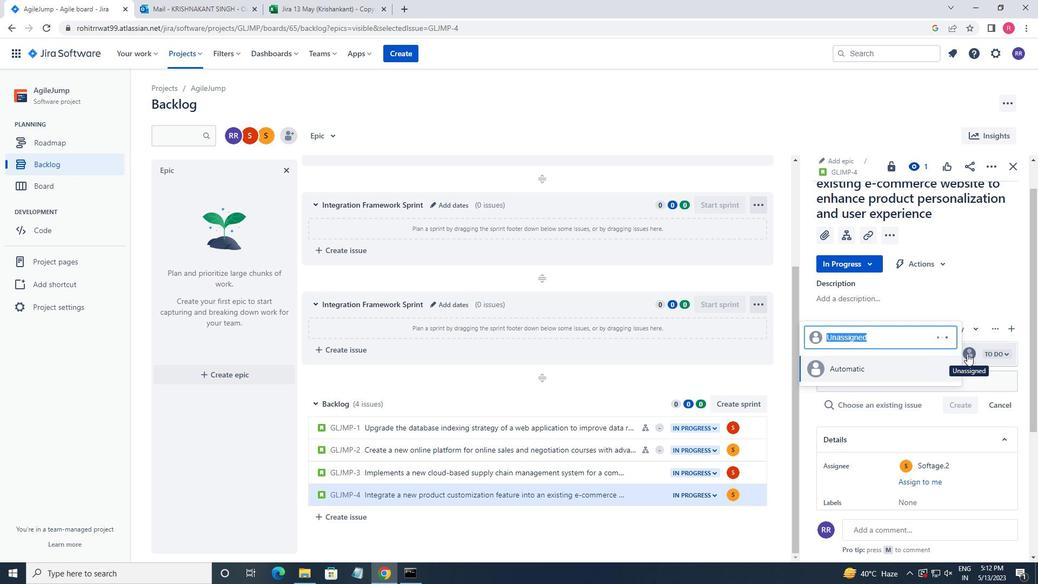 
Action: Key pressed SOFTAGE.2
Screenshot: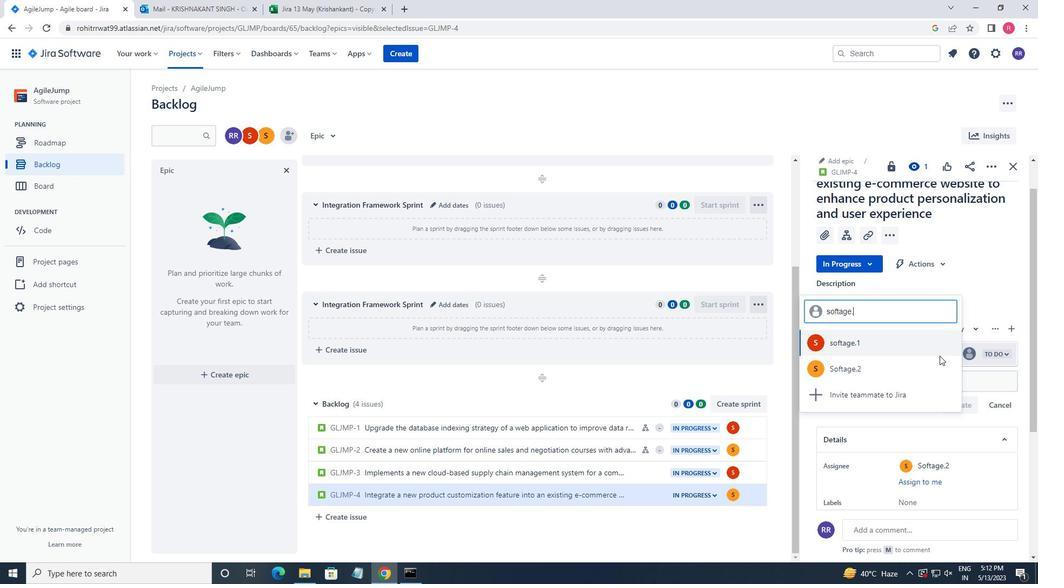 
Action: Mouse moved to (866, 344)
Screenshot: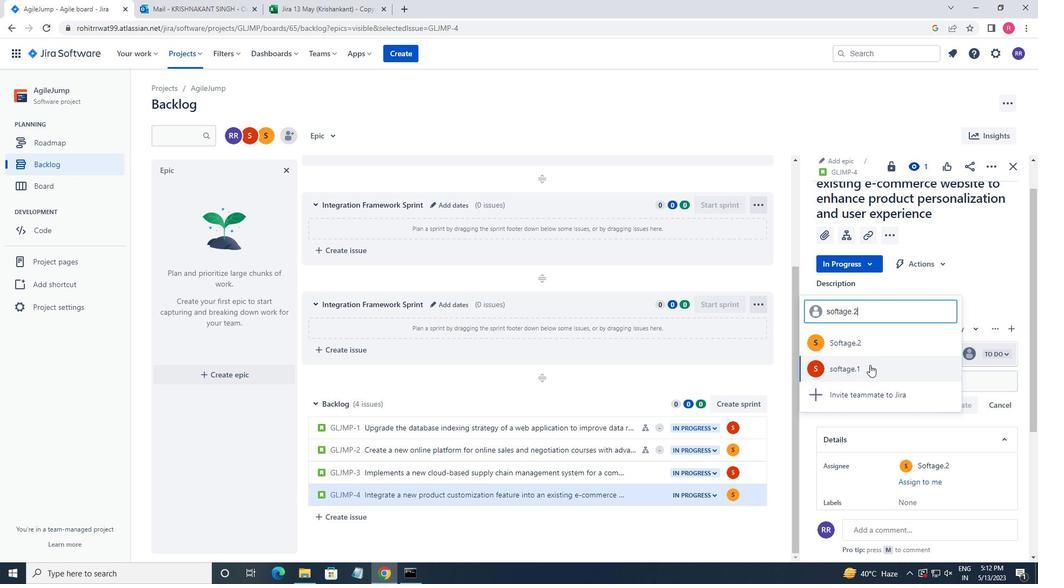 
Action: Mouse pressed left at (866, 344)
Screenshot: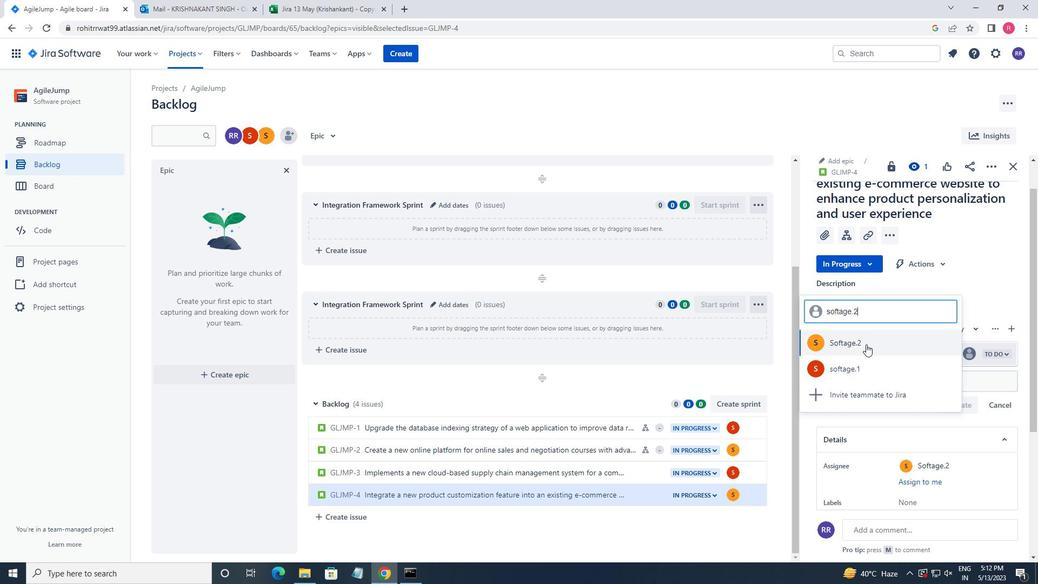 
Action: Mouse moved to (866, 344)
Screenshot: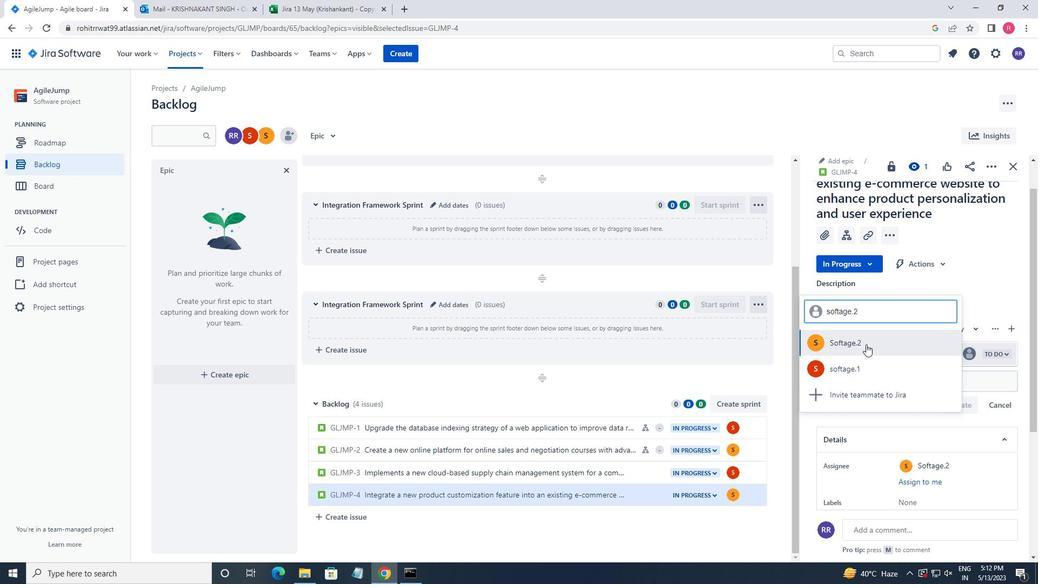 
